 Task: Add an event with the title Second Lunch and Learn: Stress Management and Work-Life Balance Strategies, date '2023/11/05', time 9:15 AM to 11:15 AMand add a description: Welcome to the Presentation Practice session, where you can hone your public speaking skills and receive constructive feedback to enhance your presentation abilities. This interactive session is designed to provide a supportive environment for participants to practice and refine their presentation techniques, whether it's for professional or academic purposes., put the event into Red category . Add location for the event as: 321 Retiro Park, Madrid, Spain, logged in from the account softage.9@softage.netand send the event invitation to softage.10@softage.net with CC to  softage.7@softage.net. Set a reminder for the event 5 minutes before
Action: Mouse moved to (84, 109)
Screenshot: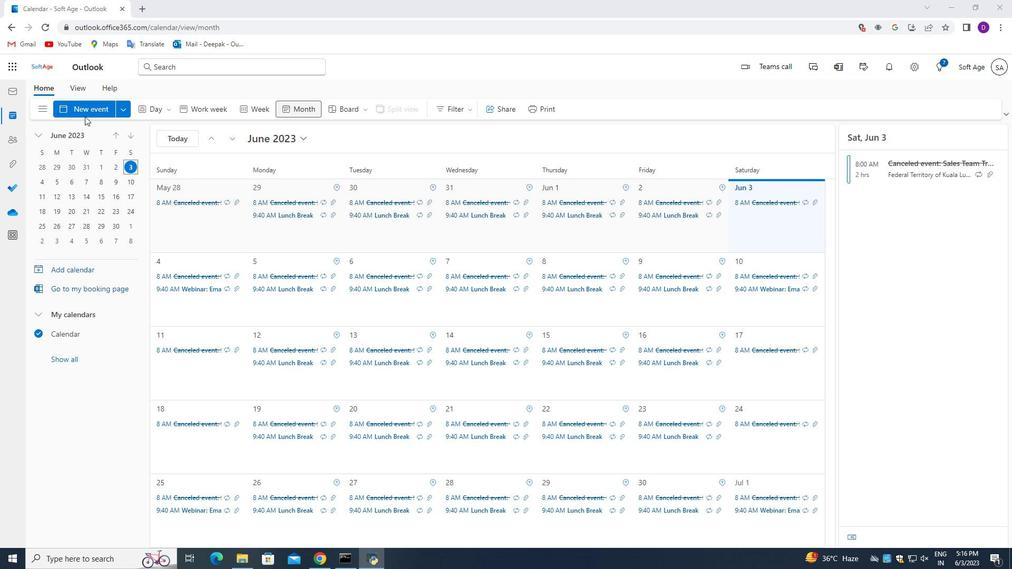 
Action: Mouse pressed left at (84, 109)
Screenshot: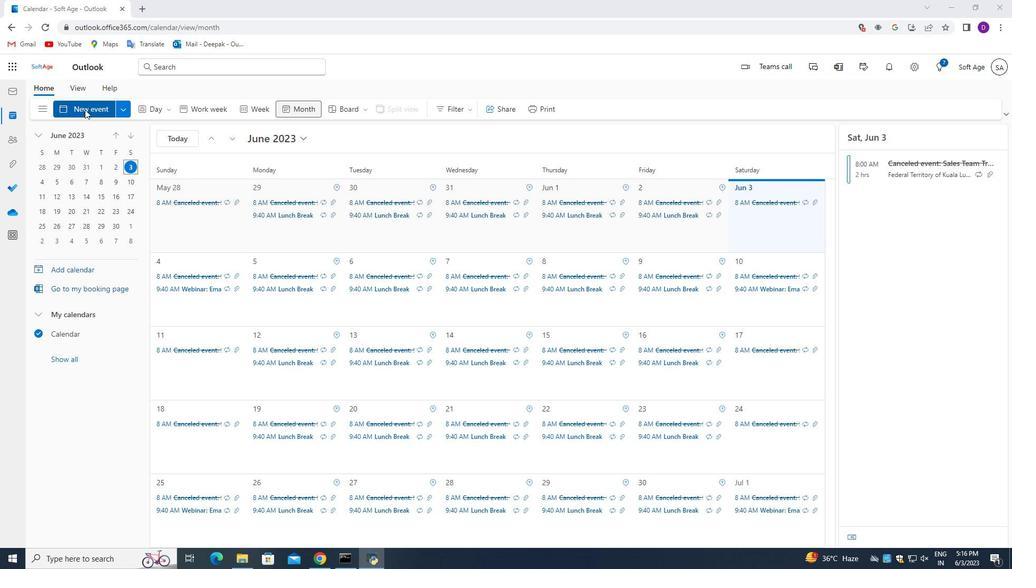 
Action: Mouse moved to (314, 392)
Screenshot: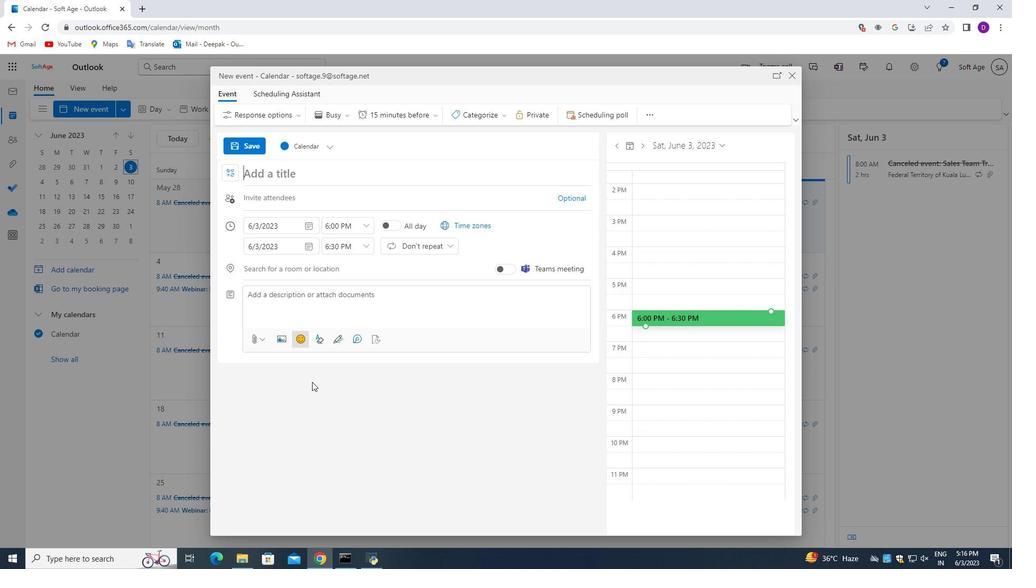 
Action: Key pressed <Key.shift_r>Second<Key.space><Key.shift>Lunch<Key.space>and<Key.space><Key.shift>Learn<Key.shift_r>:<Key.space><Key.shift_r>Stress<Key.space><Key.shift>Management<Key.space>and<Key.space><Key.shift_r>Work-<Key.shift>Life<Key.space><Key.shift_r>Balance<Key.space><Key.shift_r>Strategies
Screenshot: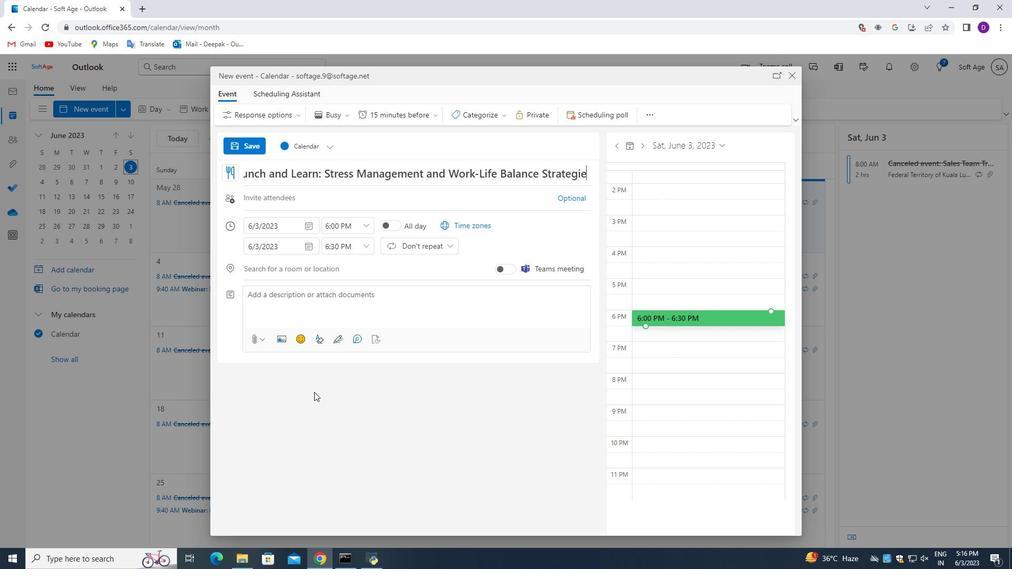 
Action: Mouse moved to (308, 225)
Screenshot: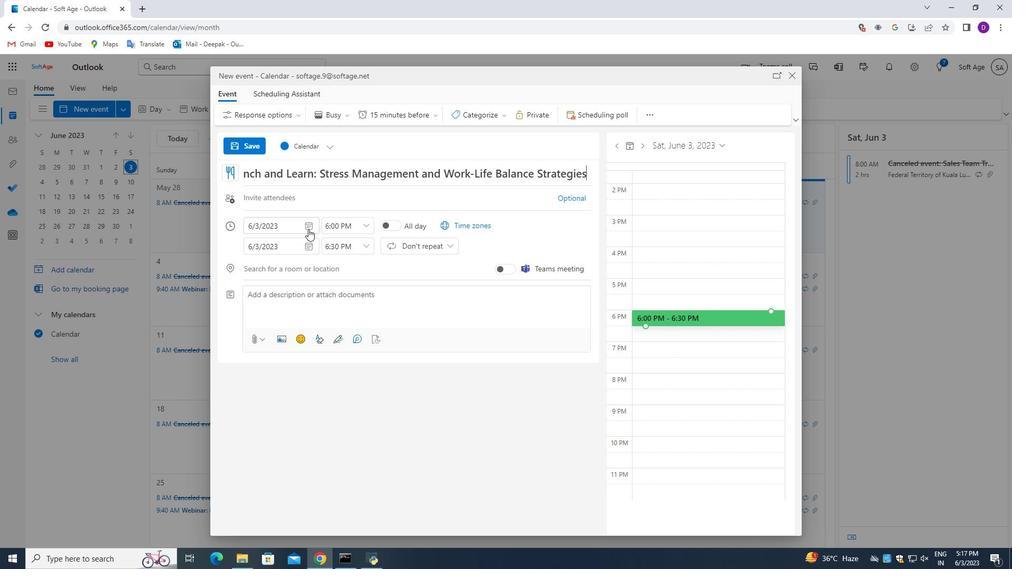 
Action: Mouse pressed left at (308, 225)
Screenshot: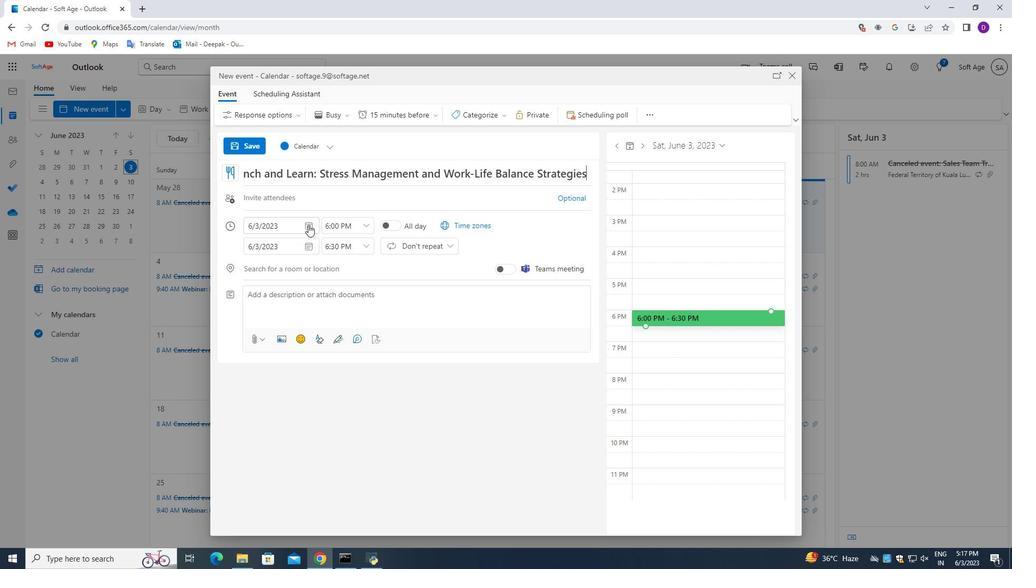
Action: Mouse moved to (279, 251)
Screenshot: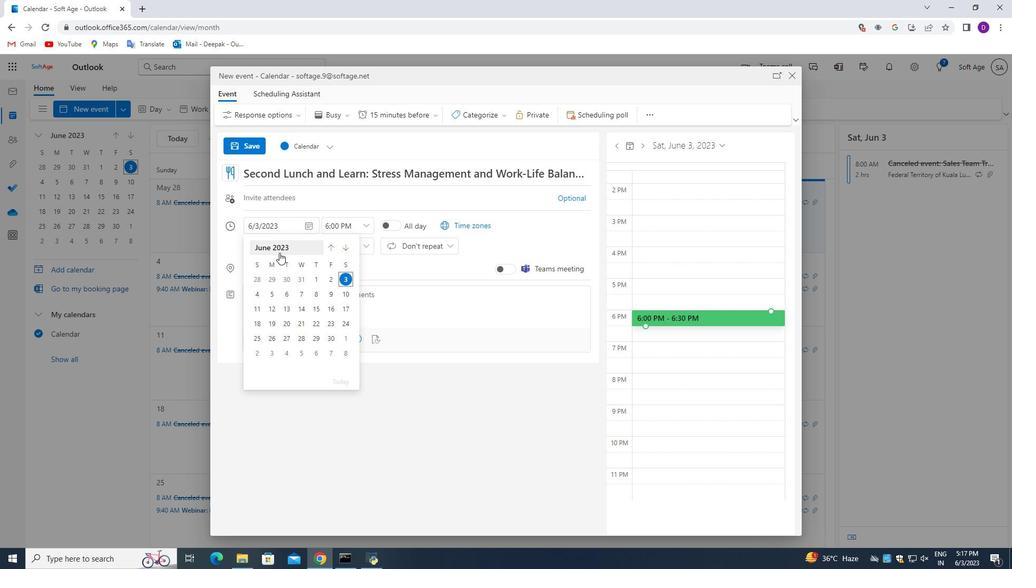 
Action: Mouse pressed left at (279, 251)
Screenshot: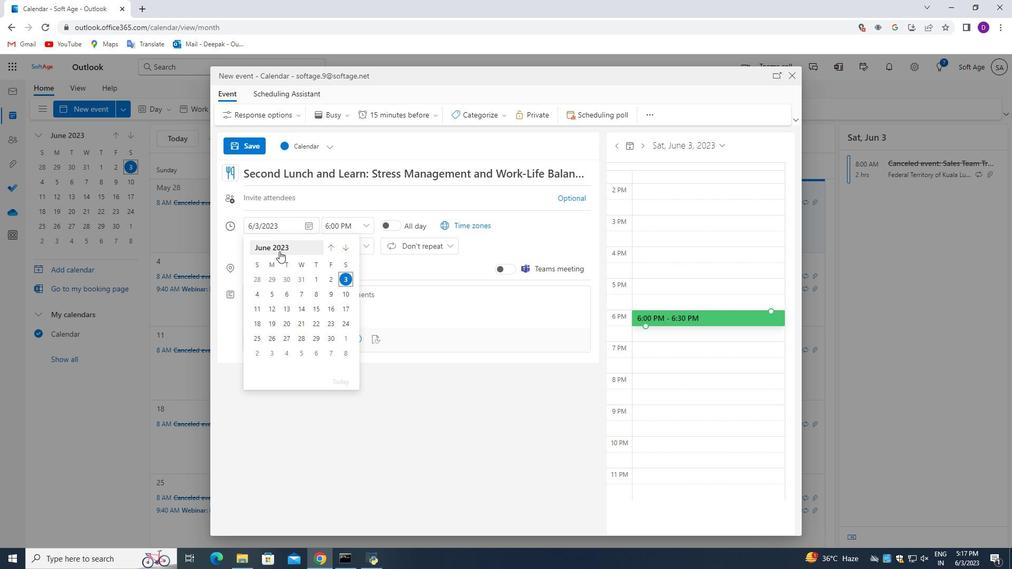 
Action: Mouse moved to (317, 325)
Screenshot: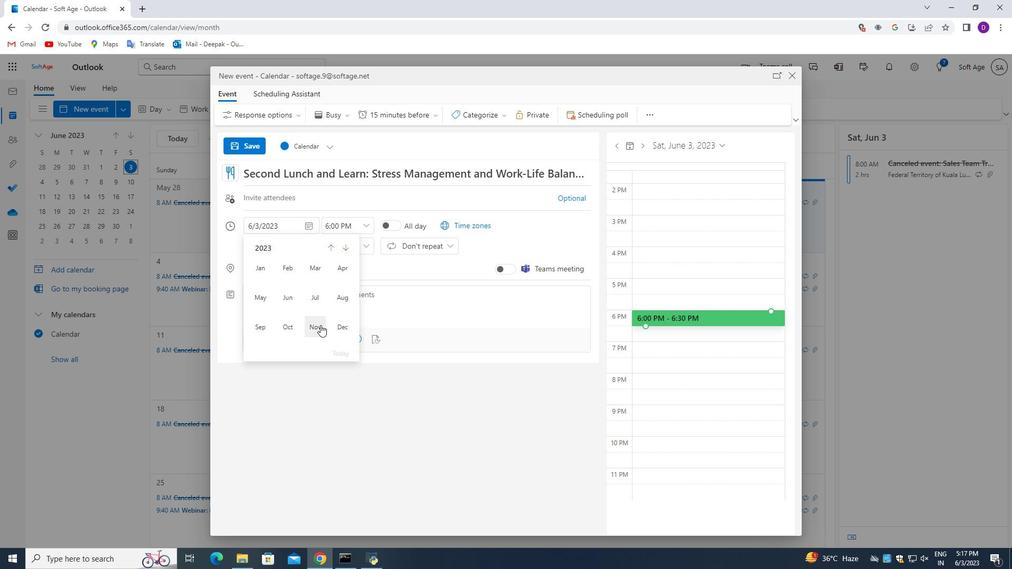 
Action: Mouse pressed left at (317, 325)
Screenshot: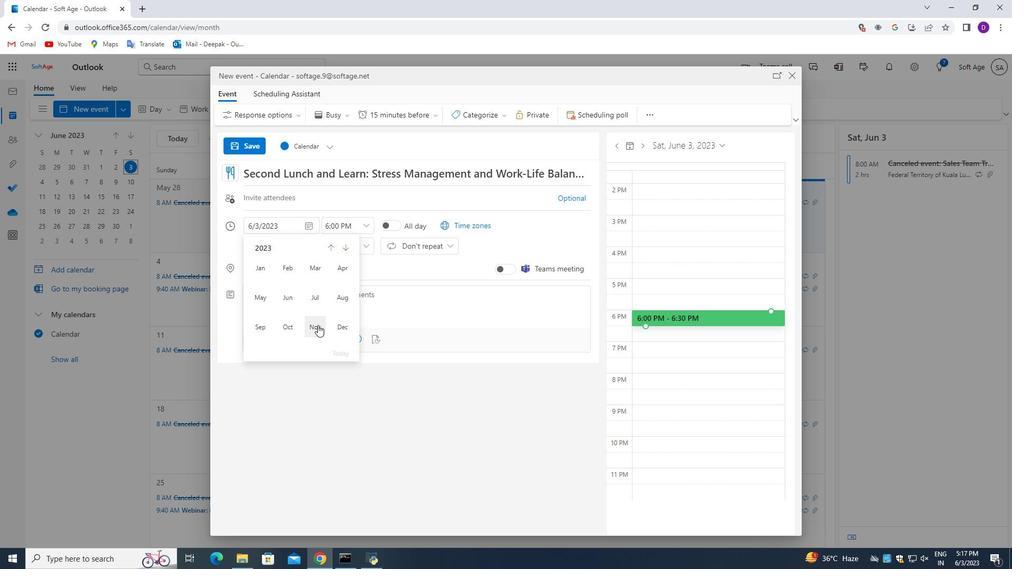 
Action: Mouse moved to (260, 293)
Screenshot: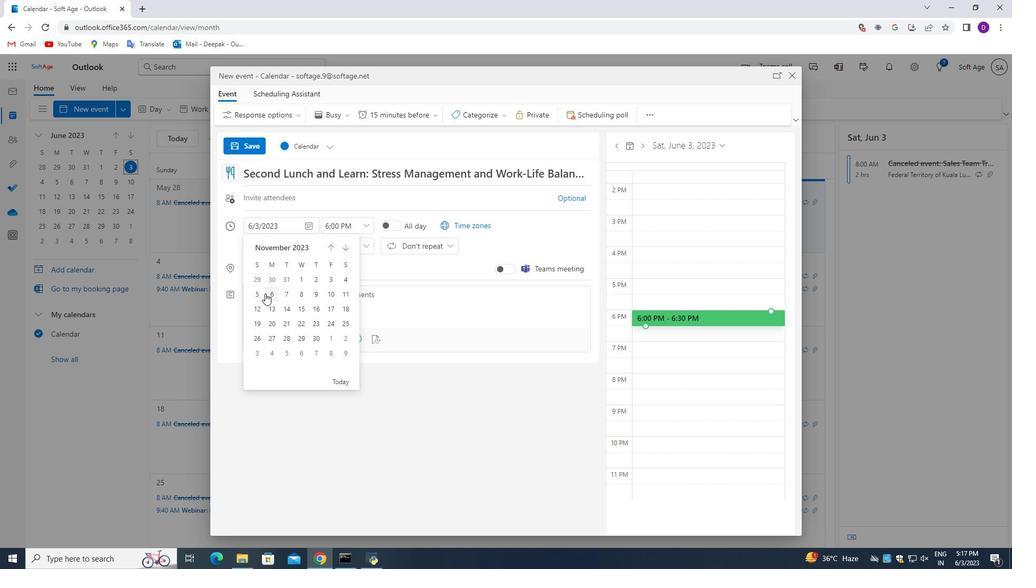 
Action: Mouse pressed left at (260, 293)
Screenshot: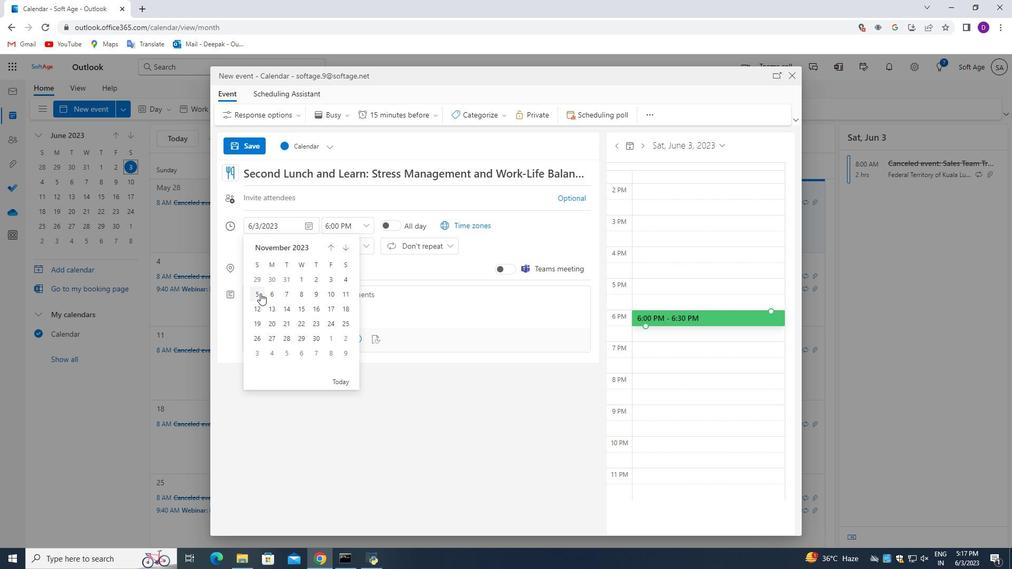 
Action: Mouse moved to (341, 225)
Screenshot: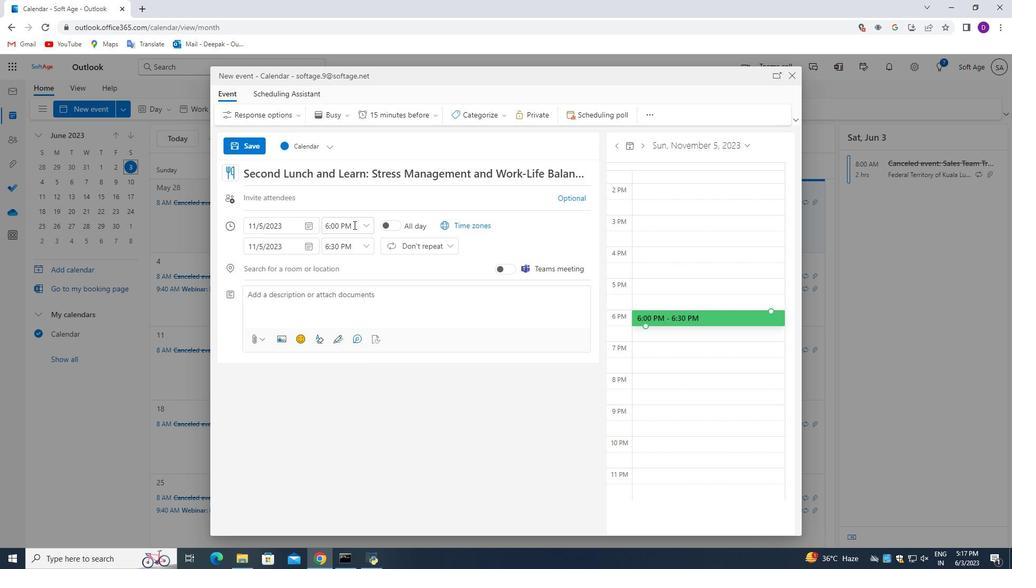 
Action: Mouse pressed left at (341, 225)
Screenshot: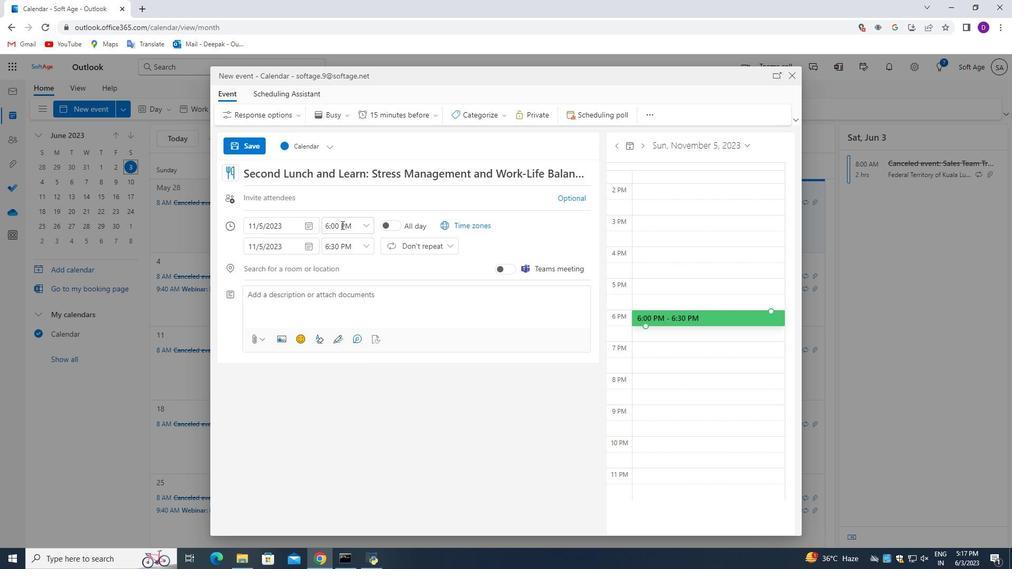 
Action: Mouse moved to (332, 227)
Screenshot: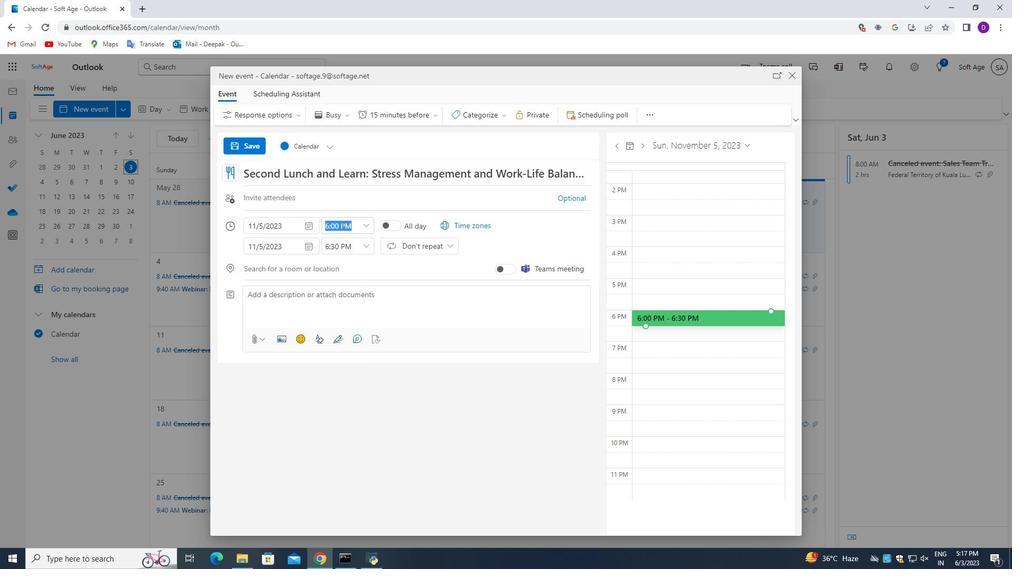 
Action: Key pressed 9<Key.shift_r>:15<Key.space><Key.shift_r><Key.shift_r>AM
Screenshot: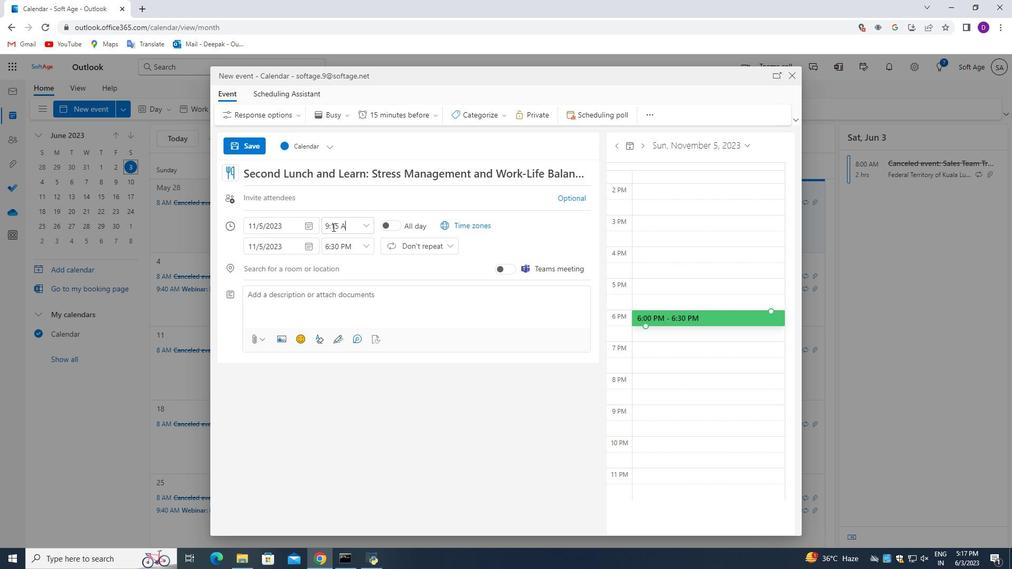 
Action: Mouse moved to (333, 245)
Screenshot: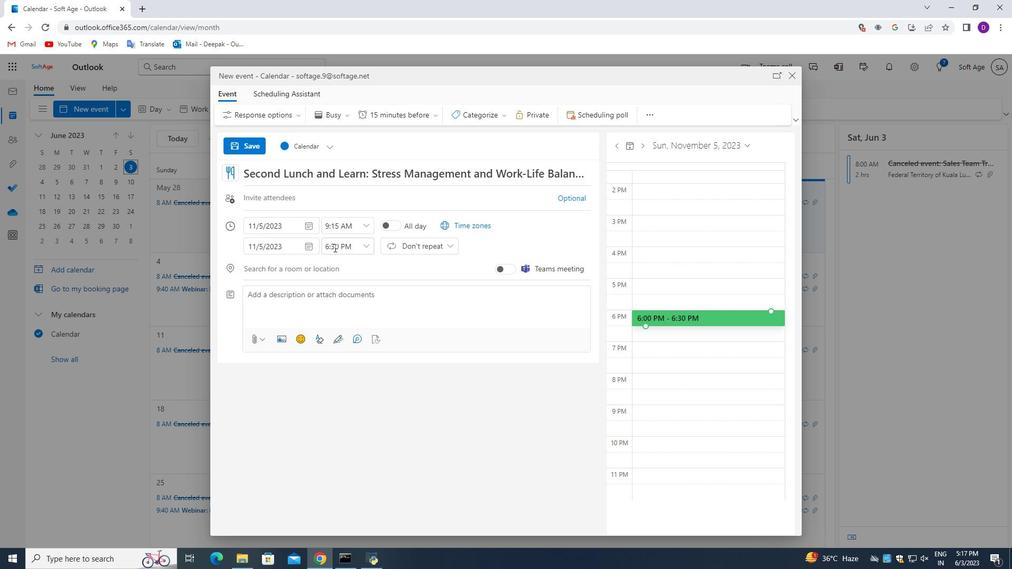
Action: Mouse pressed left at (333, 245)
Screenshot: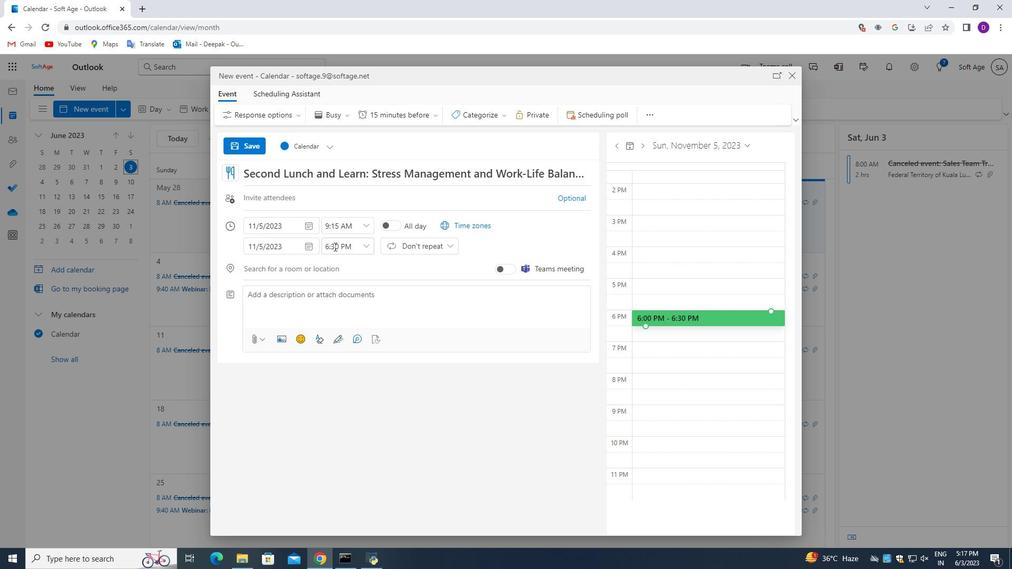 
Action: Mouse moved to (327, 245)
Screenshot: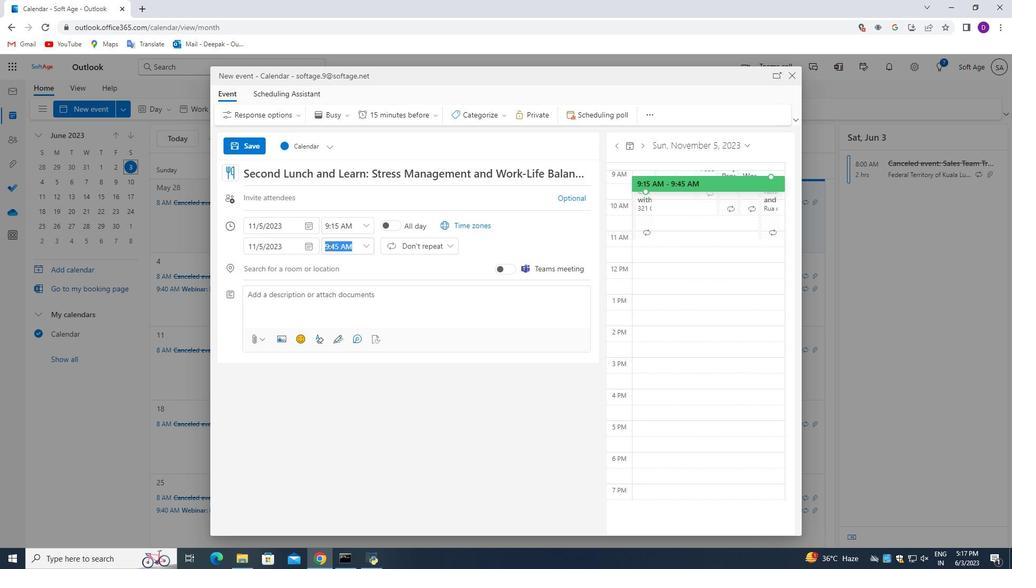 
Action: Key pressed 11<Key.shift_r>:<Key.space>15<Key.space><Key.backspace><Key.backspace><Key.backspace><Key.backspace>15<Key.space><Key.shift_r>AM<Key.shift_r>M
Screenshot: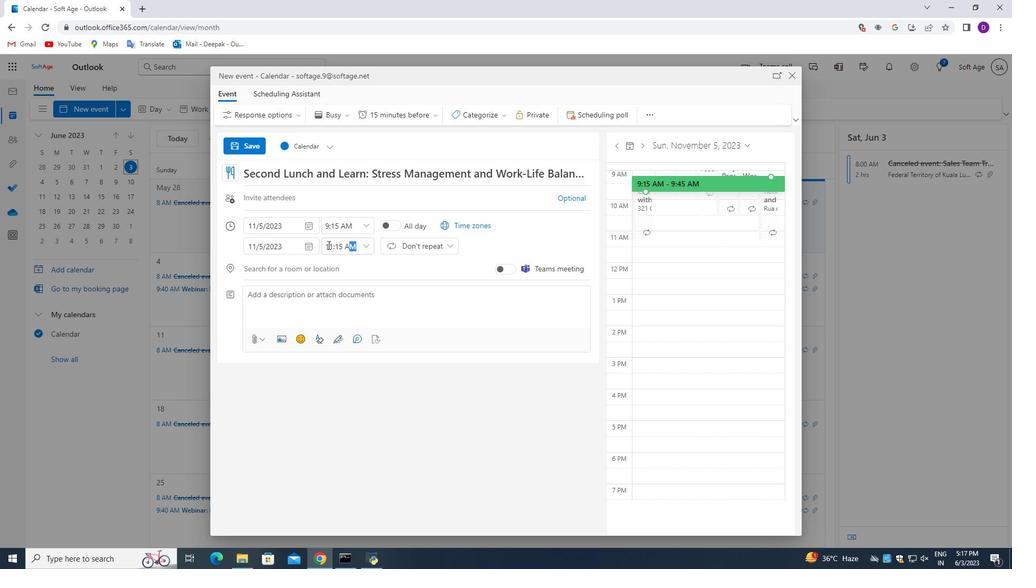 
Action: Mouse moved to (315, 297)
Screenshot: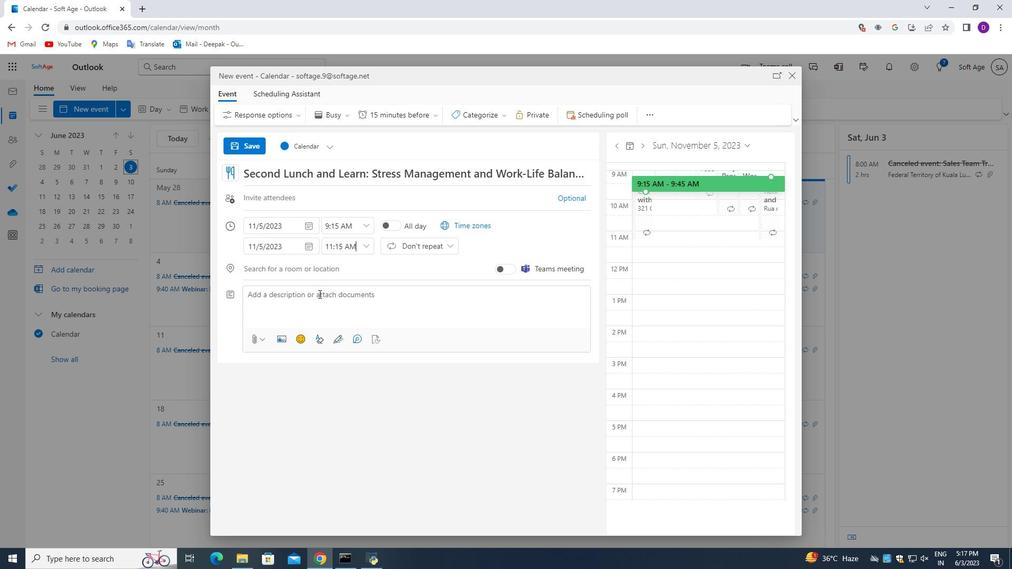 
Action: Mouse pressed left at (315, 297)
Screenshot: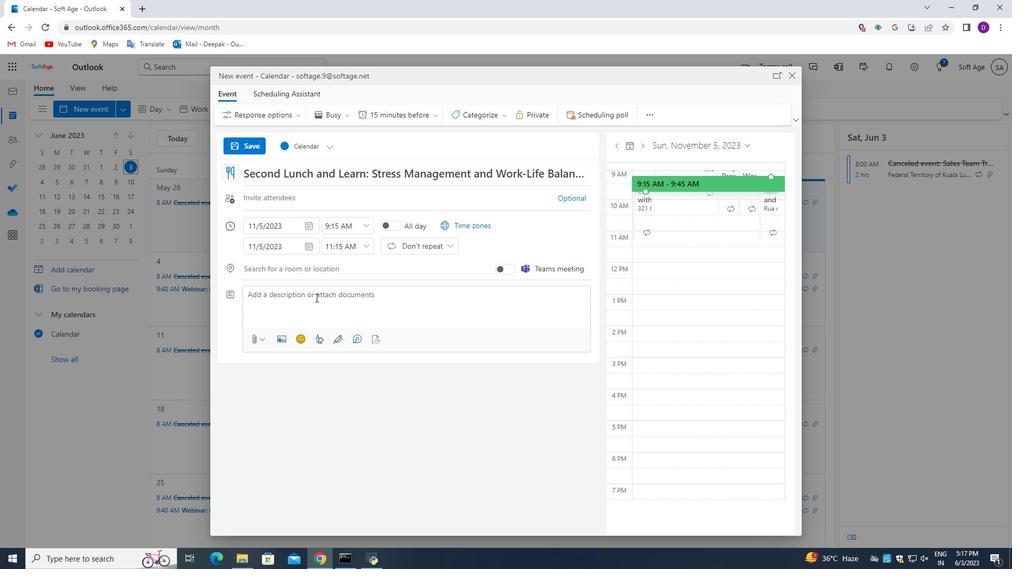 
Action: Mouse moved to (338, 452)
Screenshot: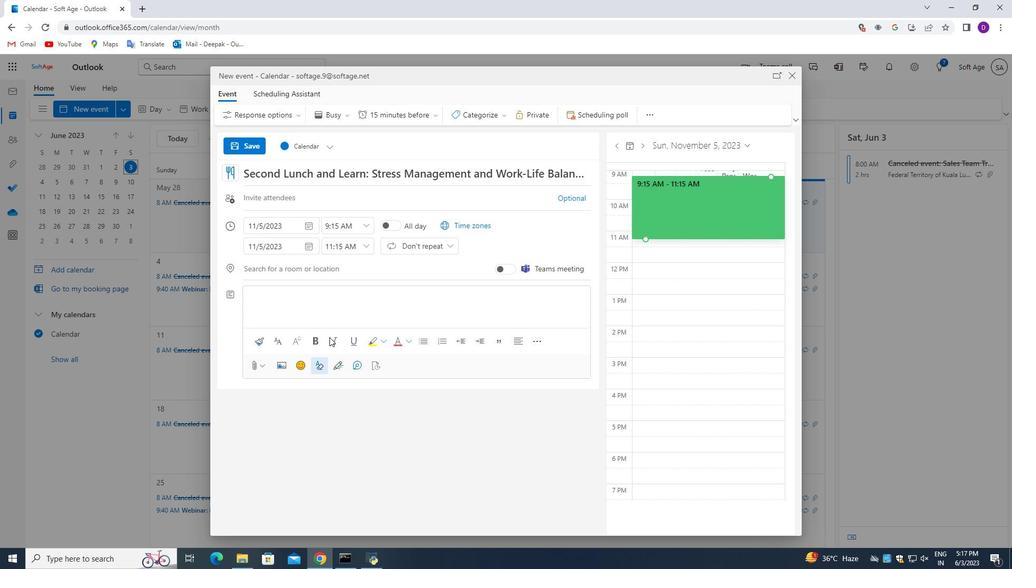 
Action: Key pressed <Key.shift_r>Welcome<Key.space>to<Key.space>the<Key.space><Key.shift>Presentation<Key.space><Key.shift>Practice<Key.space><Key.shift_r>session,<Key.space>where<Key.space>a<Key.backspace>u<Key.backspace>you<Key.space>can<Key.space>home<Key.backspace><Key.backspace>ne<Key.space>your<Key.space>skill<Key.backspace><Key.backspace><Key.backspace><Key.backspace><Key.backspace>public<Key.space>speaking<Key.space>skills<Key.space>and<Key.space>receive<Key.space>constructive<Key.space>feedback<Key.space>to<Key.space>engance<Key.space>you<Key.backspace><Key.backspace><Key.backspace><Key.backspace><Key.backspace><Key.backspace><Key.backspace><Key.backspace><Key.backspace>hance<Key.space>your<Key.space>pred<Key.backspace>sentation<Key.space>abilities.<Key.space><Key.shift_r>This<Key.space>interactive<Key.space>session<Key.space>is<Key.space>designed<Key.space>to<Key.space>provide<Key.space>a<Key.space>supportive<Key.space>environment<Key.space>for<Key.space>participants<Key.space>to<Key.space>practice<Key.space>and<Key.space>refine<Key.space>their<Key.space>presentation<Key.space>techniques,<Key.space>wheteher<Key.backspace><Key.backspace><Key.backspace><Key.backspace><Key.backspace>ther<Key.space>it'a<Key.space>for<Key.space><Key.backspace><Key.backspace><Key.backspace><Key.backspace><Key.backspace><Key.backspace>s<Key.space>for<Key.space>professional<Key.space>or<Key.space>academic<Key.space>purposes.
Screenshot: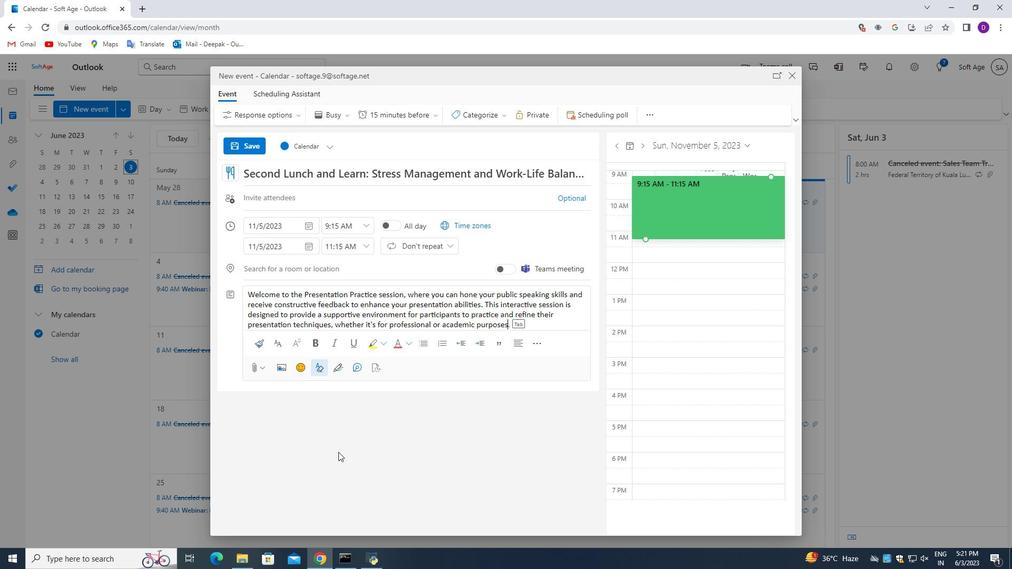 
Action: Mouse moved to (489, 118)
Screenshot: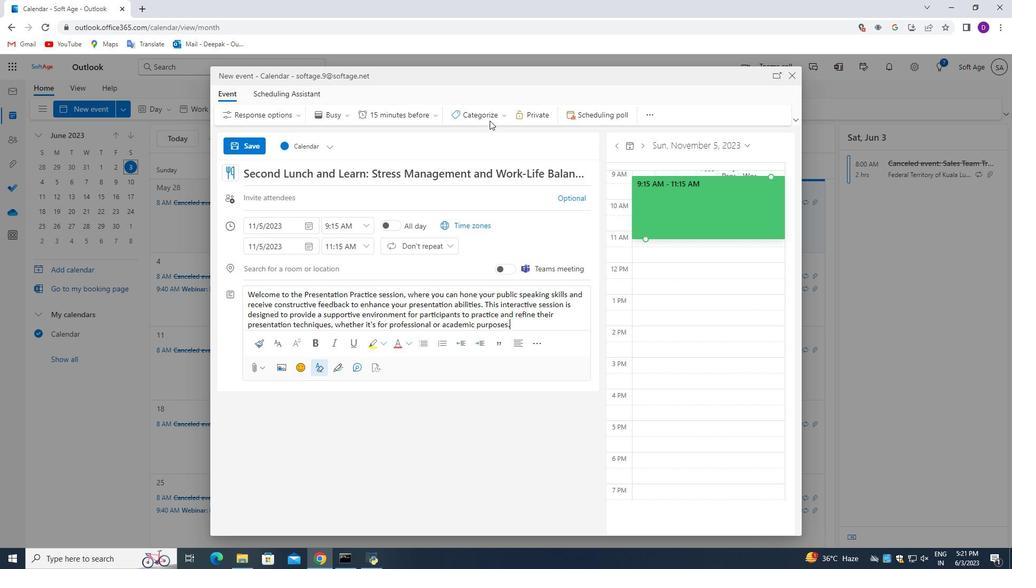 
Action: Mouse pressed left at (489, 118)
Screenshot: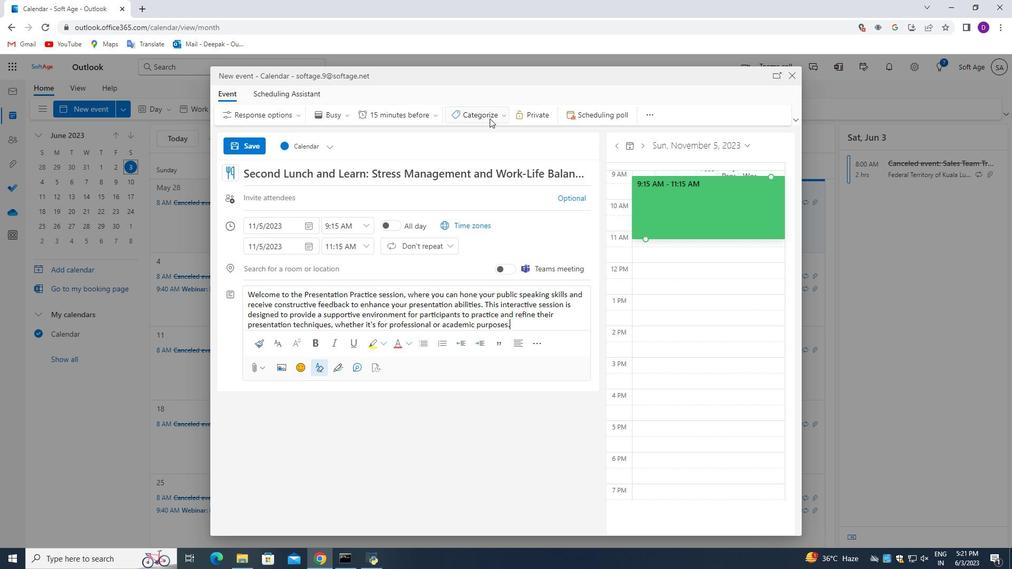 
Action: Mouse moved to (488, 204)
Screenshot: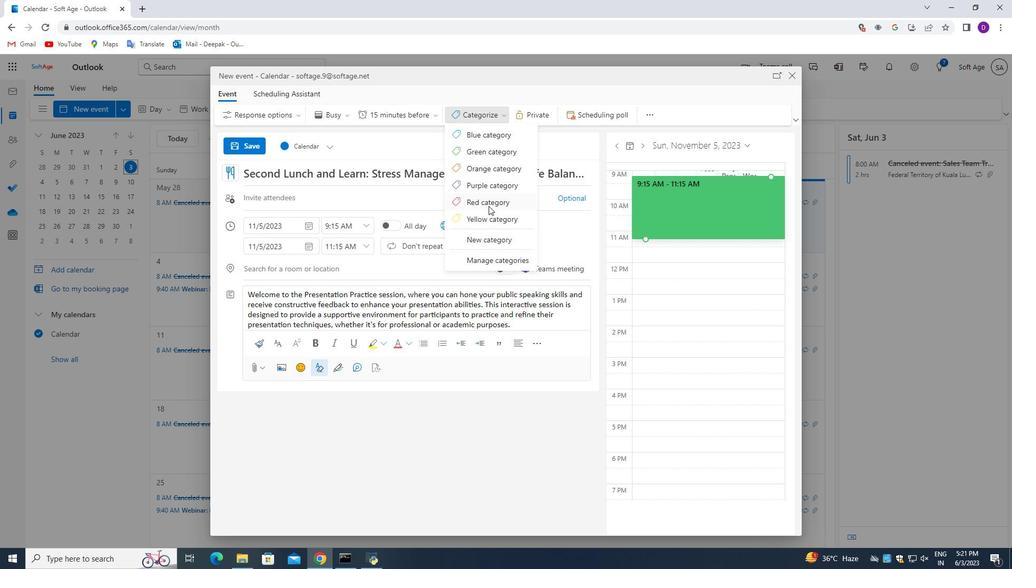 
Action: Mouse pressed left at (488, 204)
Screenshot: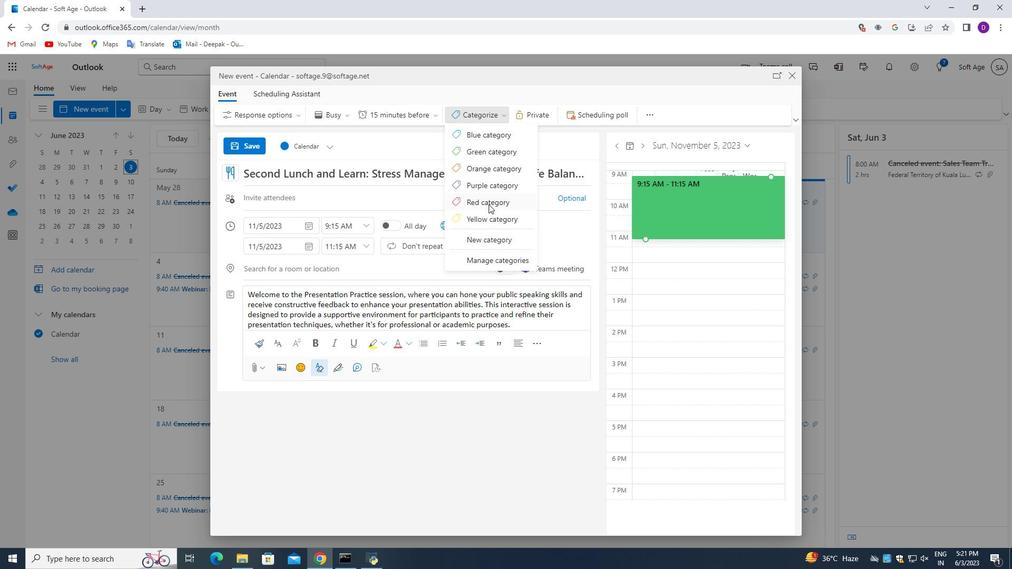 
Action: Mouse moved to (294, 271)
Screenshot: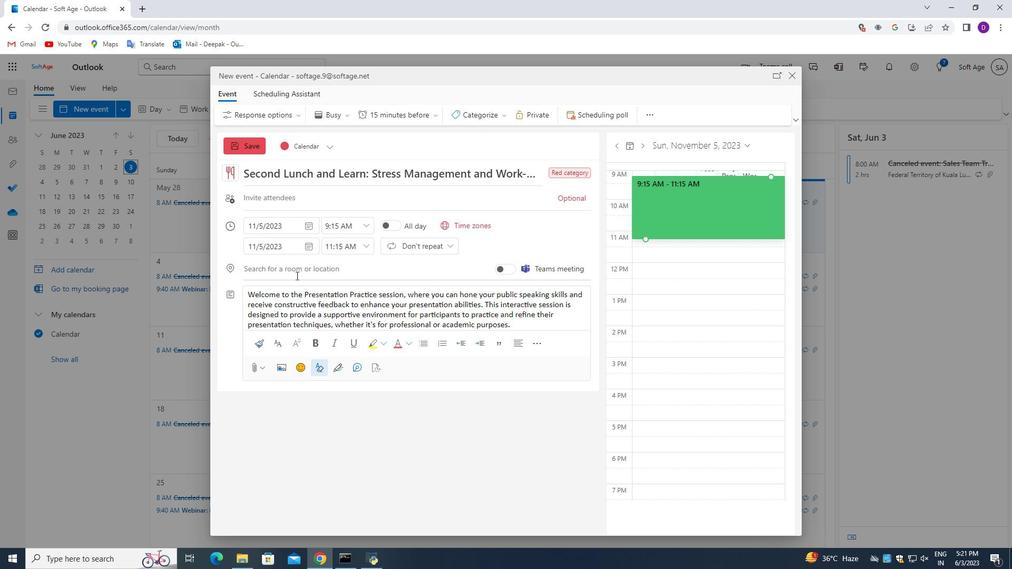 
Action: Mouse pressed left at (294, 271)
Screenshot: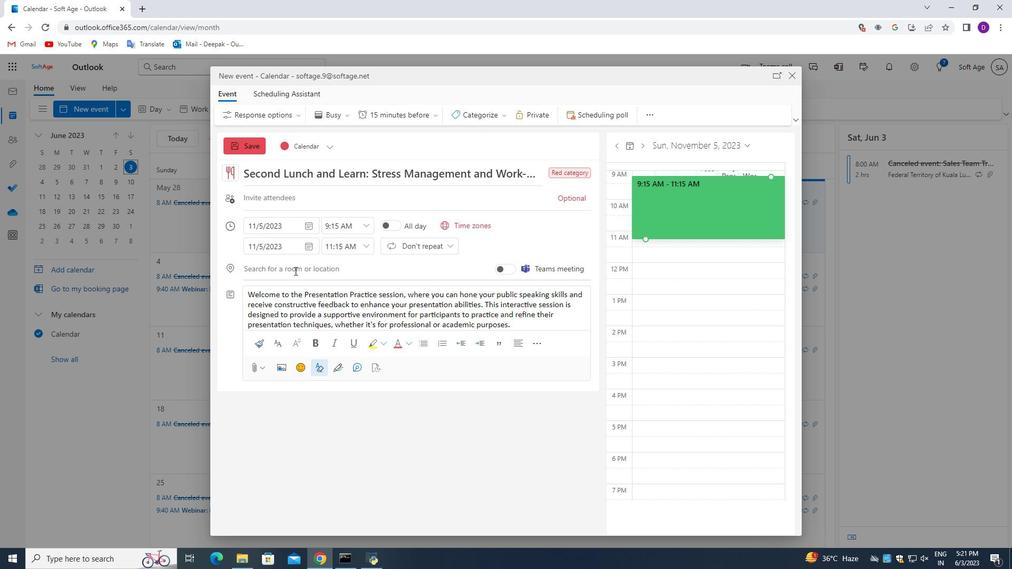 
Action: Mouse moved to (331, 438)
Screenshot: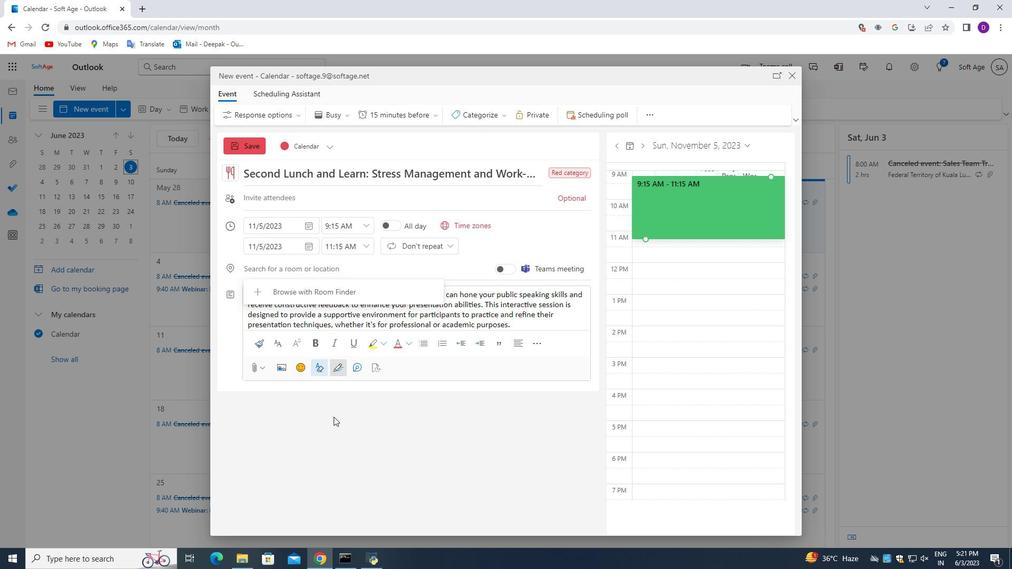 
Action: Key pressed 321<Key.space><Key.shift_r>Retiro<Key.space><Key.shift>Park,<Key.space><Key.shift>Madrid,<Key.space><Key.shift_r>Spain
Screenshot: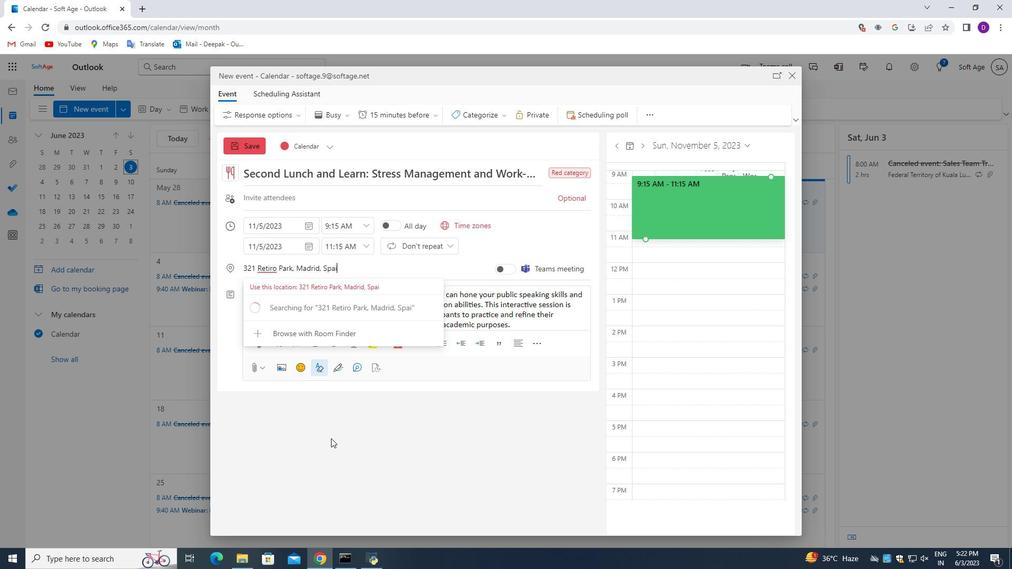 
Action: Mouse moved to (275, 197)
Screenshot: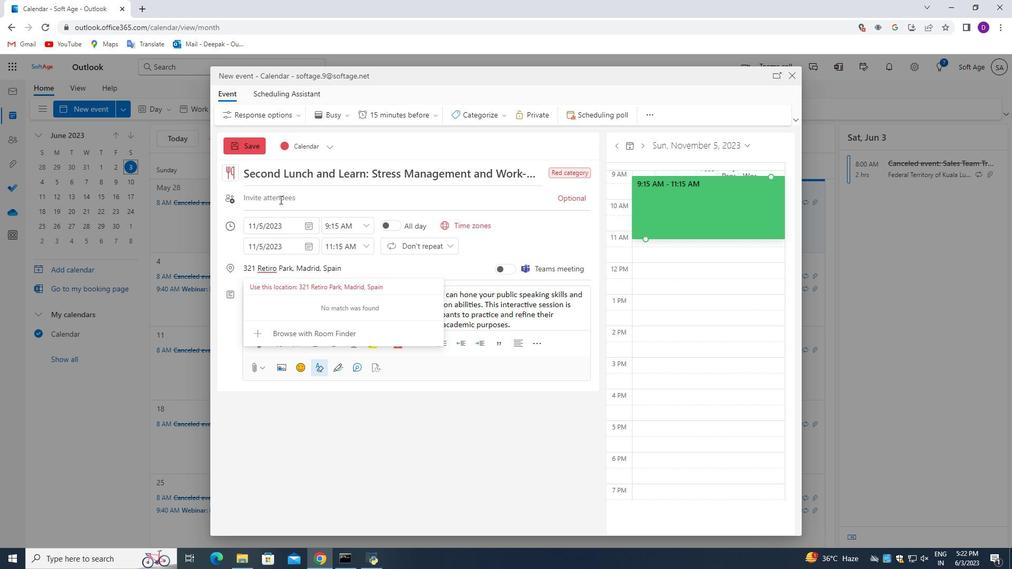 
Action: Mouse pressed left at (275, 197)
Screenshot: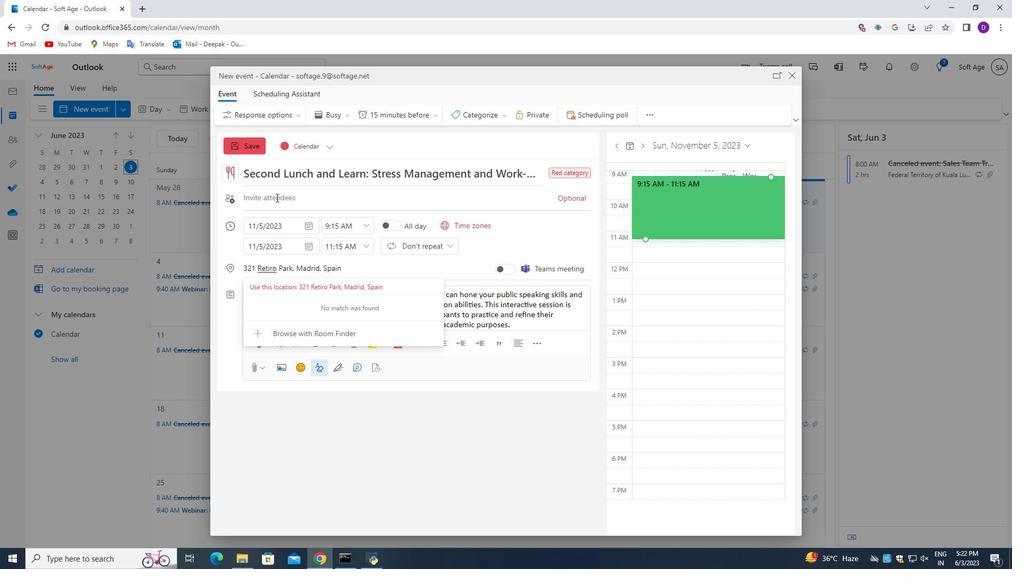 
Action: Mouse moved to (358, 462)
Screenshot: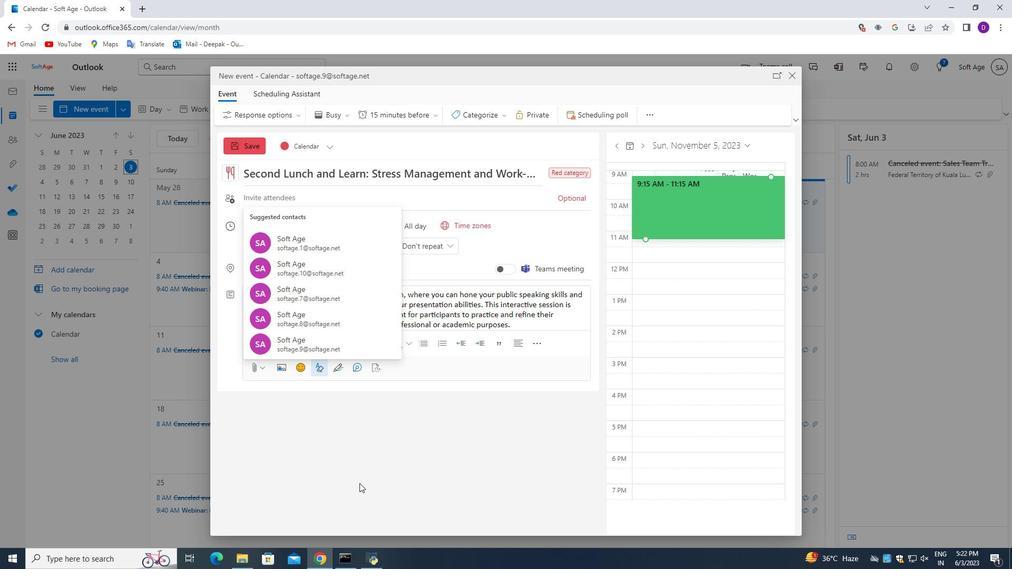 
Action: Key pressed <Key.shift_r>Softage.10<Key.shift>@softage.net<Key.enter>
Screenshot: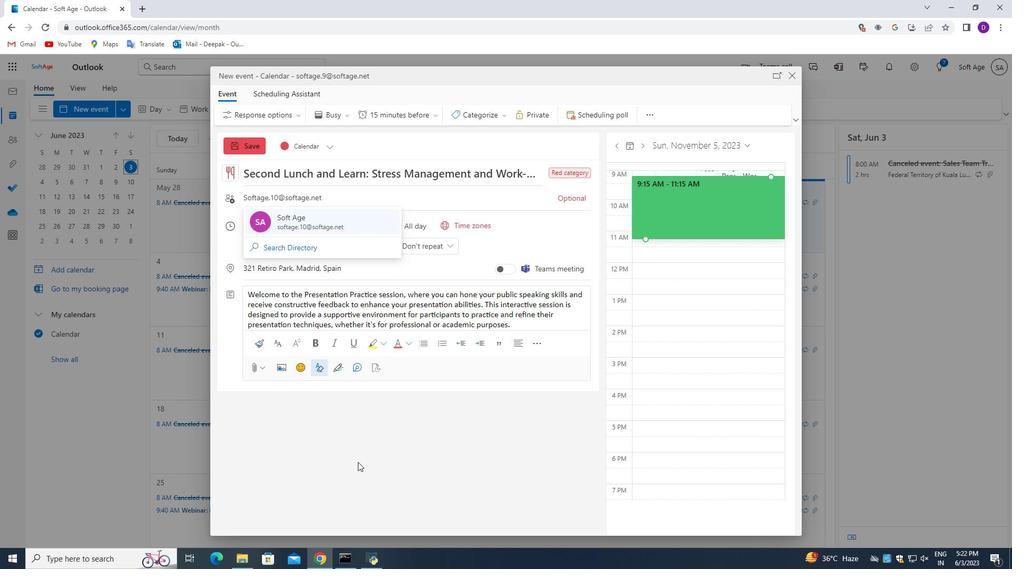 
Action: Mouse moved to (572, 203)
Screenshot: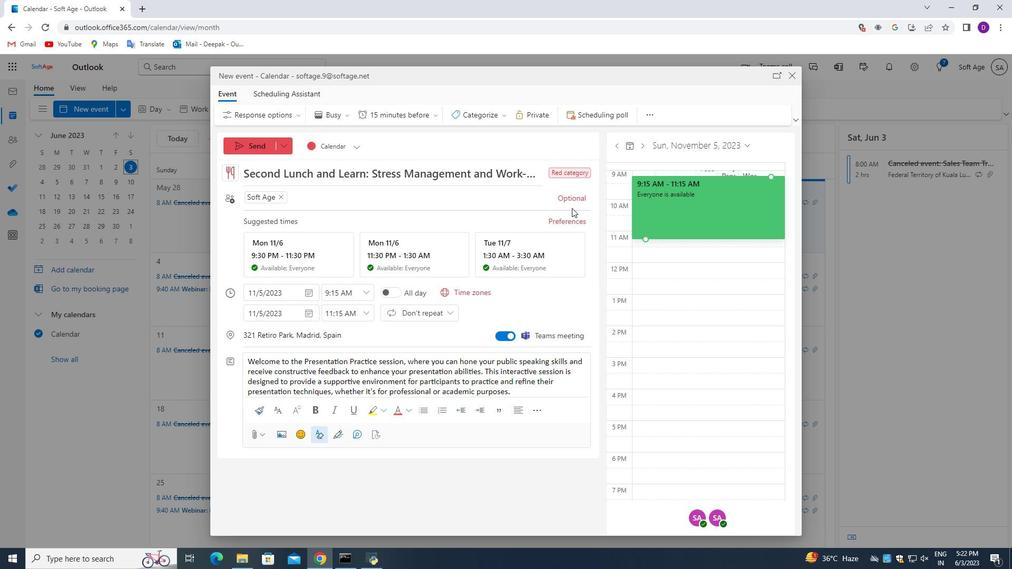 
Action: Mouse pressed left at (572, 203)
Screenshot: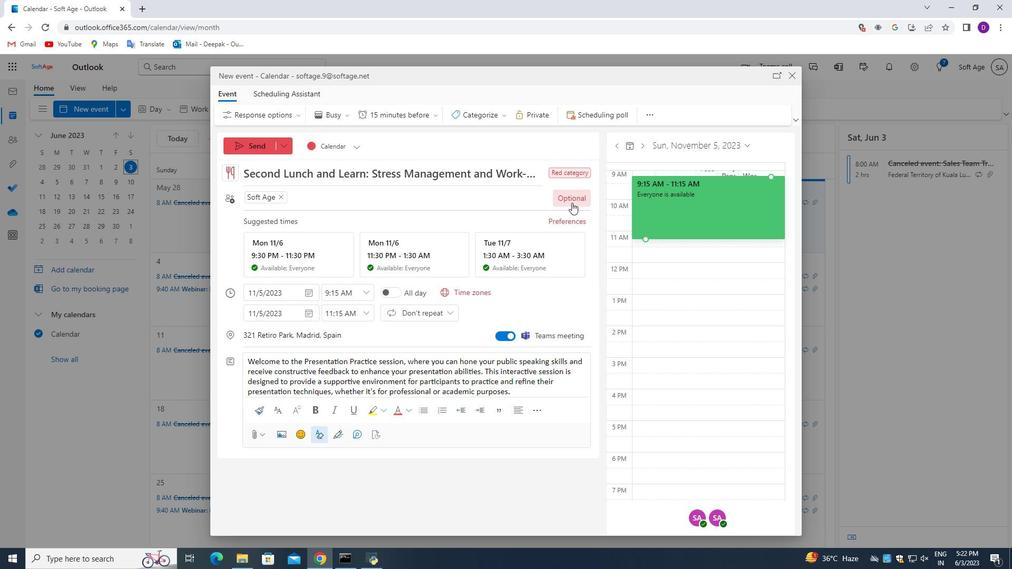 
Action: Mouse moved to (346, 186)
Screenshot: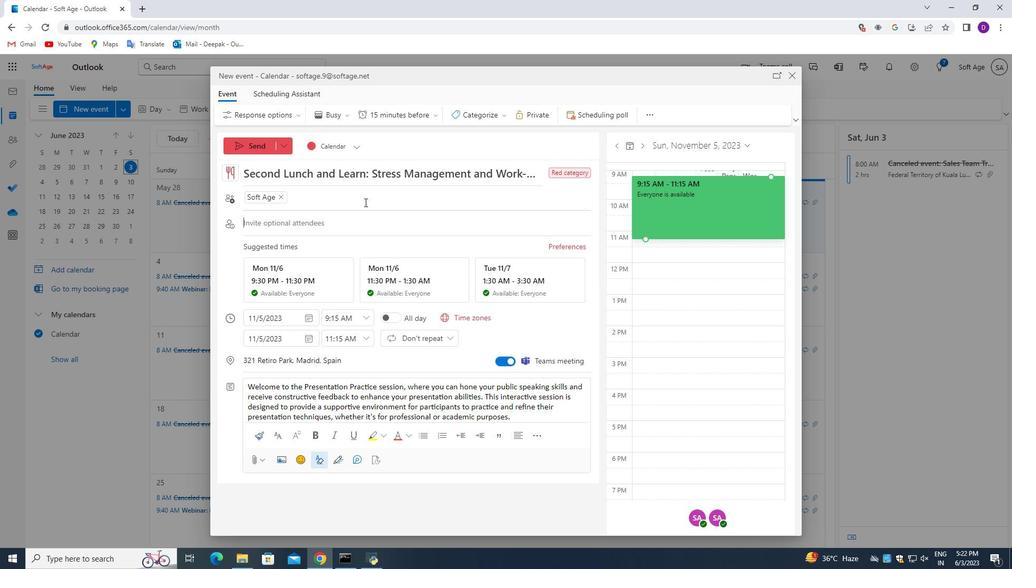 
Action: Key pressed softage.7<Key.shift>@softage.net<Key.enter>
Screenshot: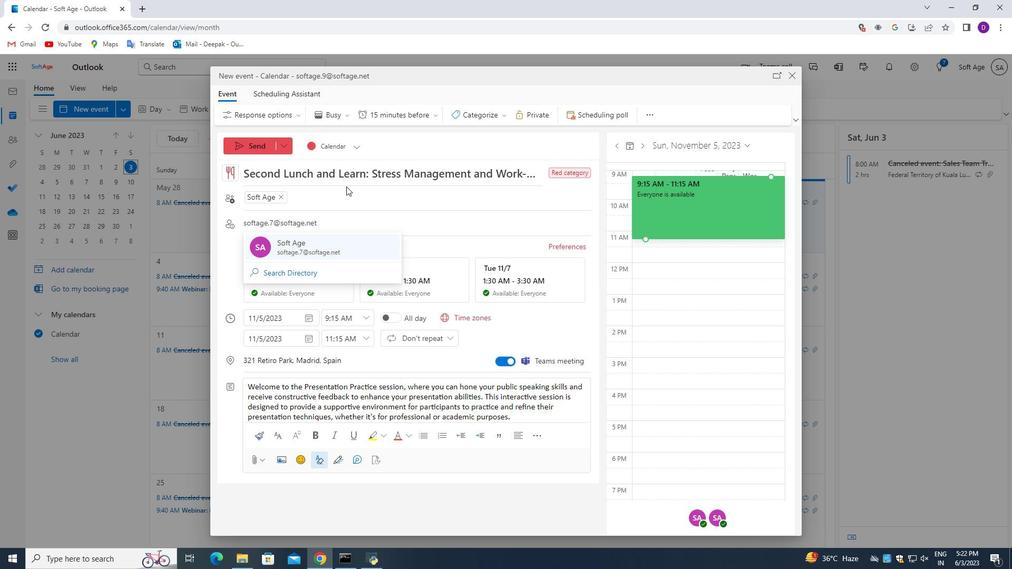 
Action: Mouse moved to (430, 117)
Screenshot: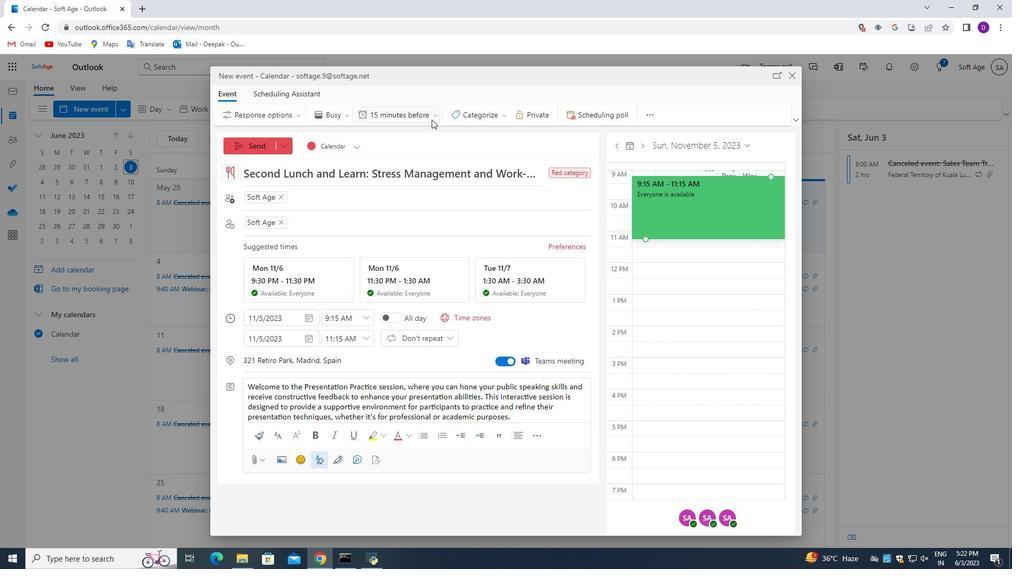 
Action: Mouse pressed left at (430, 117)
Screenshot: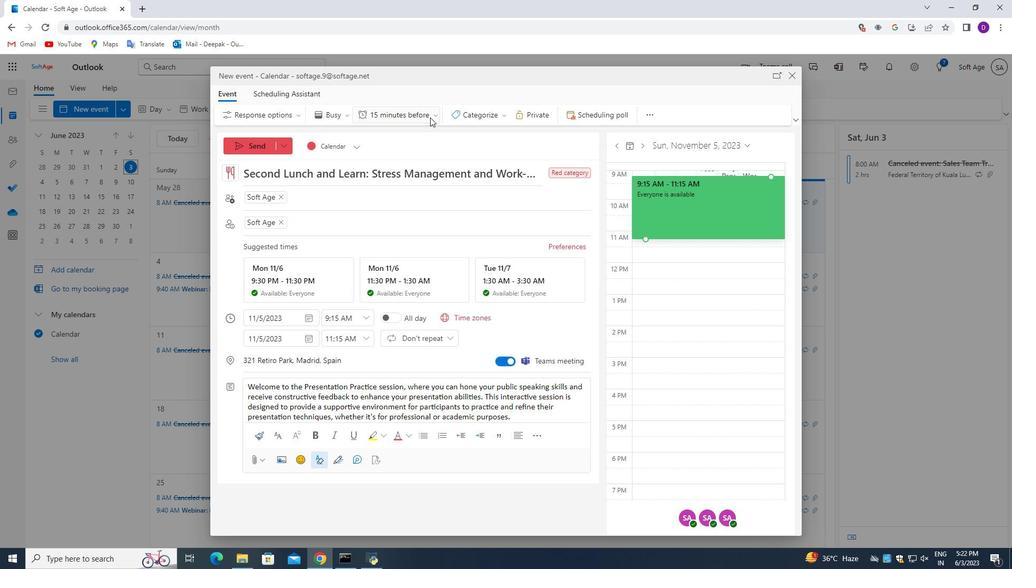 
Action: Mouse moved to (399, 175)
Screenshot: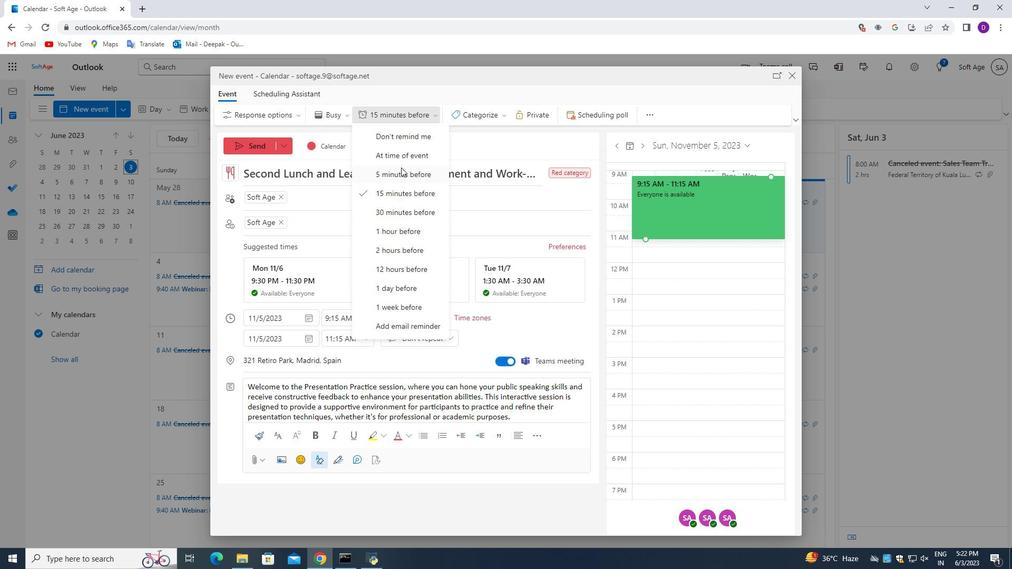 
Action: Mouse pressed left at (399, 175)
Screenshot: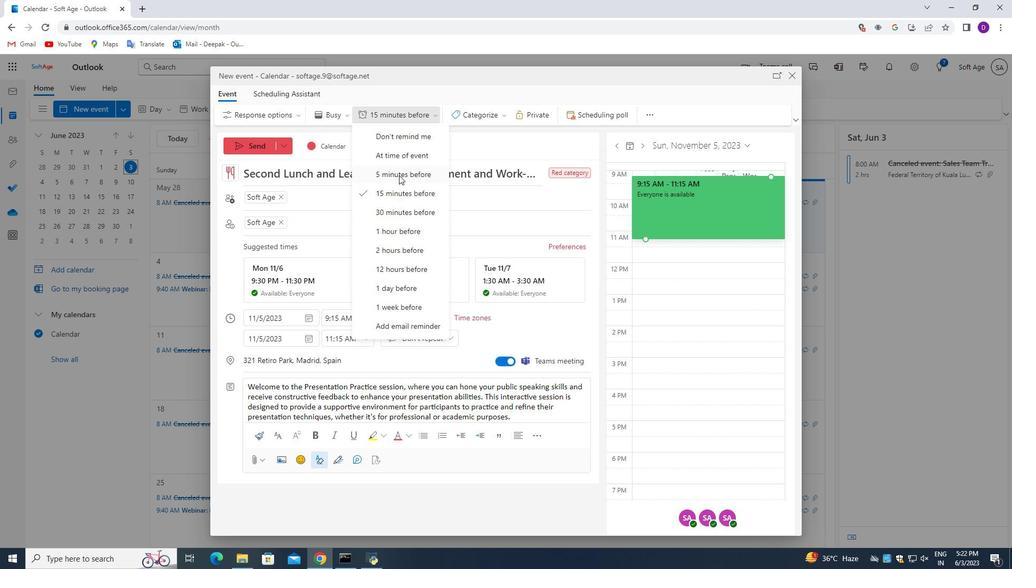 
Action: Mouse moved to (251, 145)
Screenshot: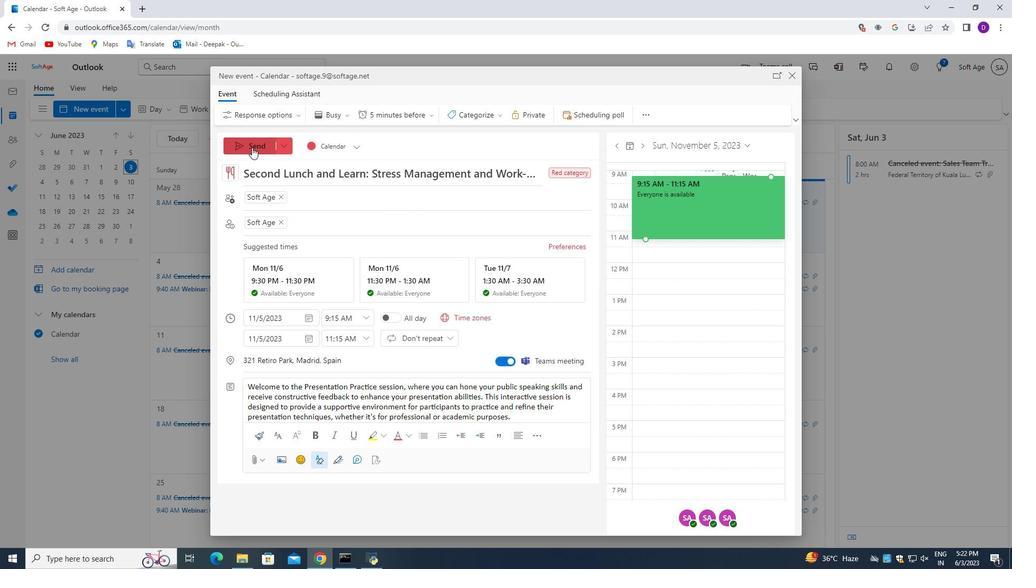 
Action: Mouse pressed left at (251, 145)
Screenshot: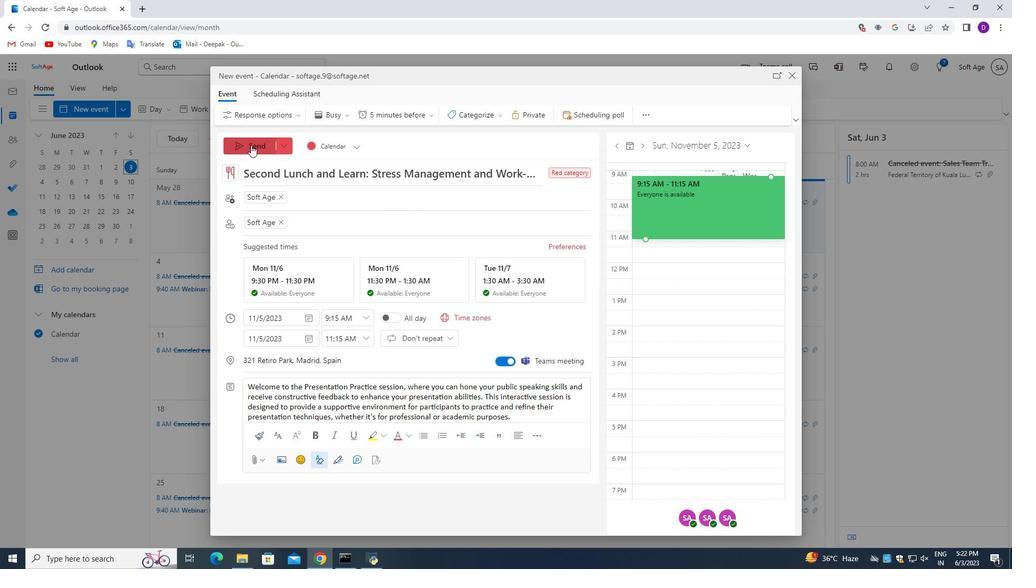 
Action: Mouse moved to (372, 323)
Screenshot: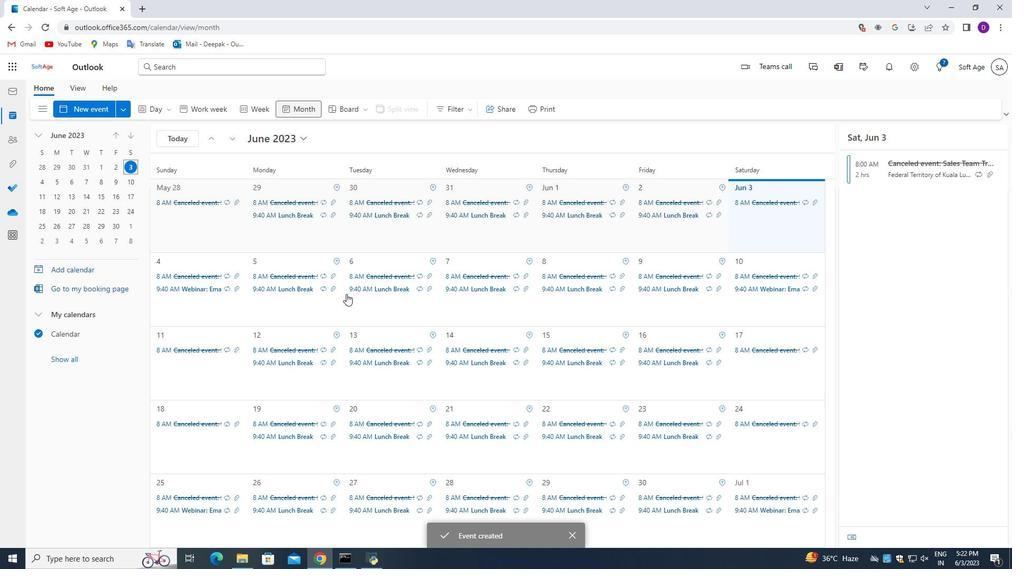 
